 Task: Add Vive Organic Immunity Boost Original Ginger & Turmeric Shot to the cart.
Action: Mouse pressed left at (17, 129)
Screenshot: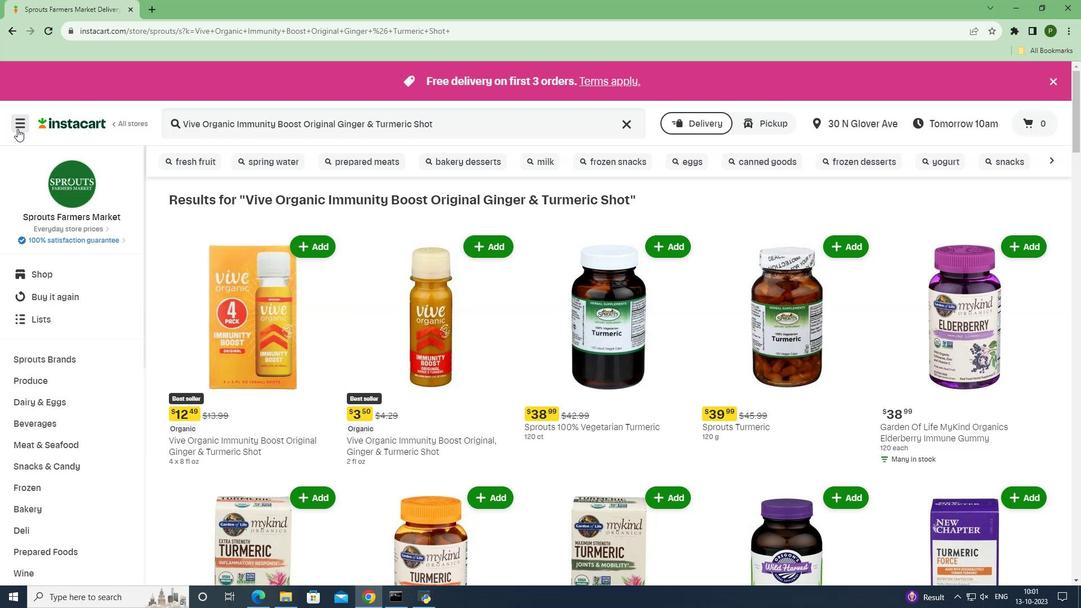 
Action: Mouse moved to (37, 294)
Screenshot: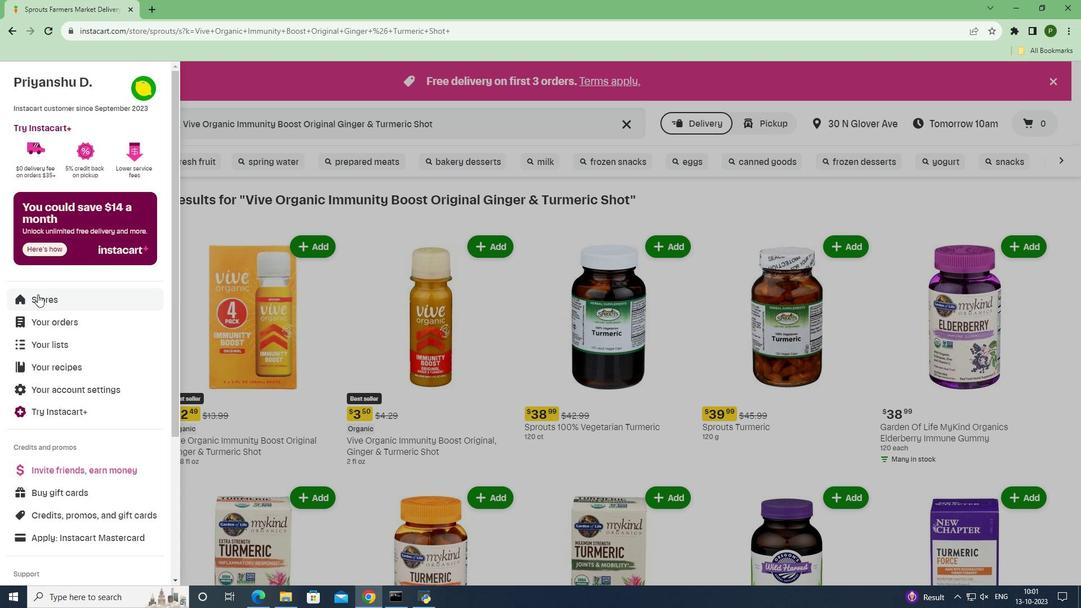 
Action: Mouse pressed left at (37, 294)
Screenshot: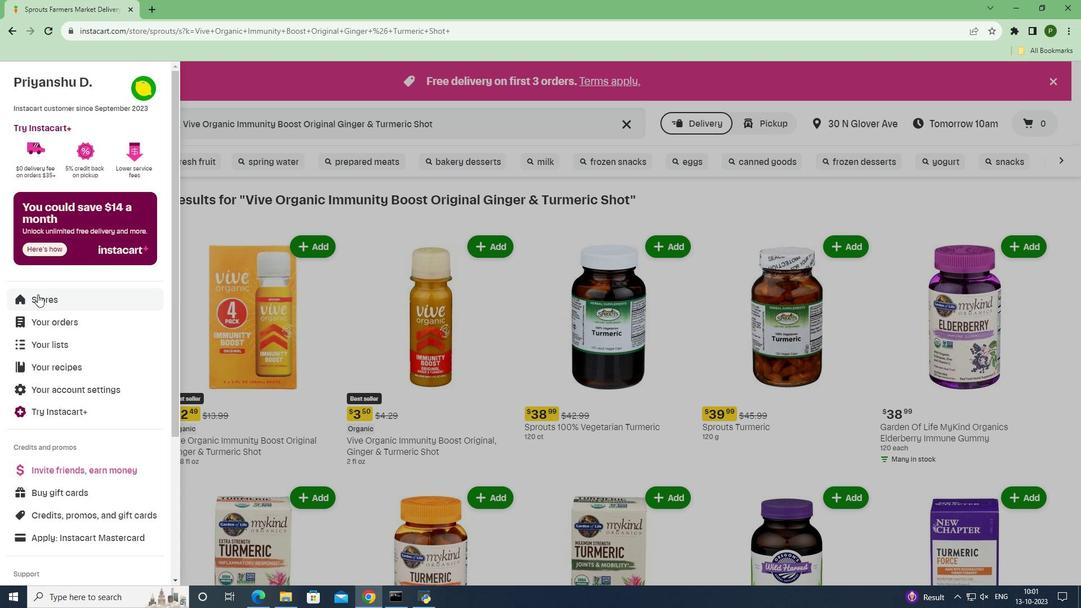 
Action: Mouse moved to (270, 126)
Screenshot: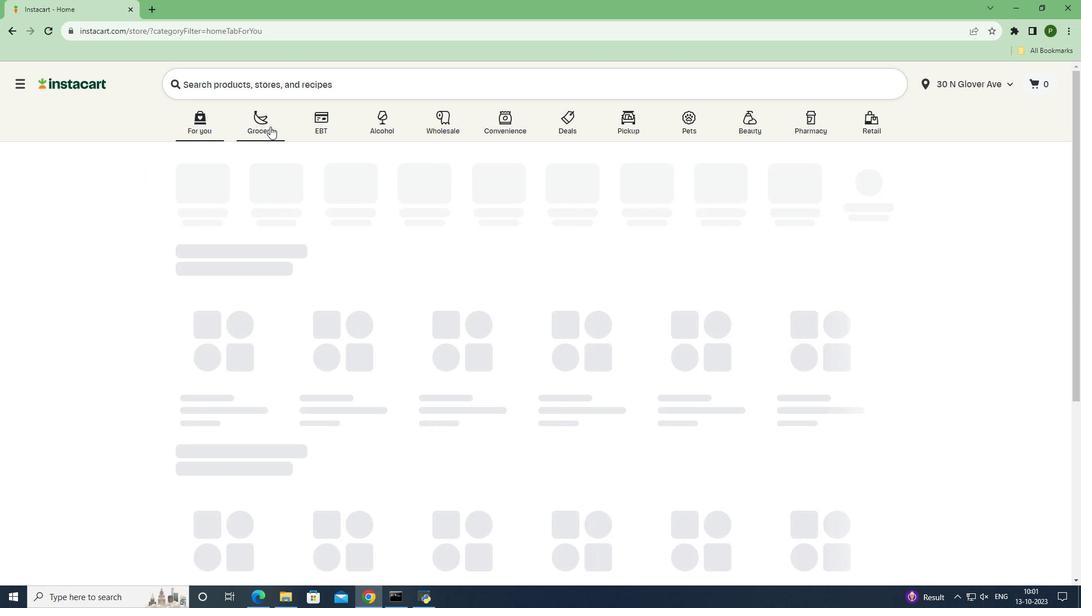 
Action: Mouse pressed left at (270, 126)
Screenshot: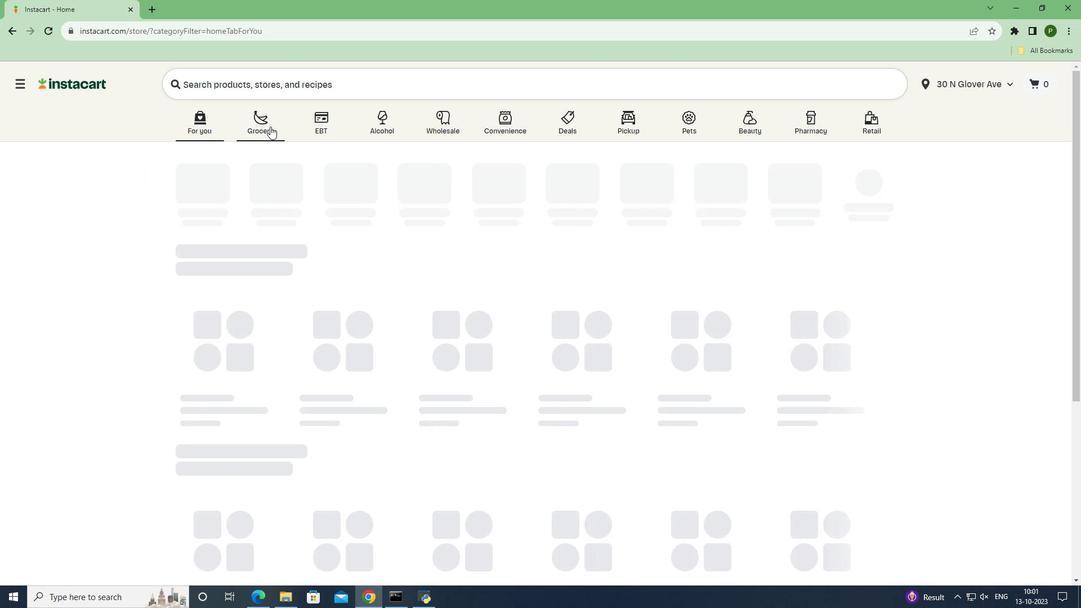 
Action: Mouse moved to (700, 269)
Screenshot: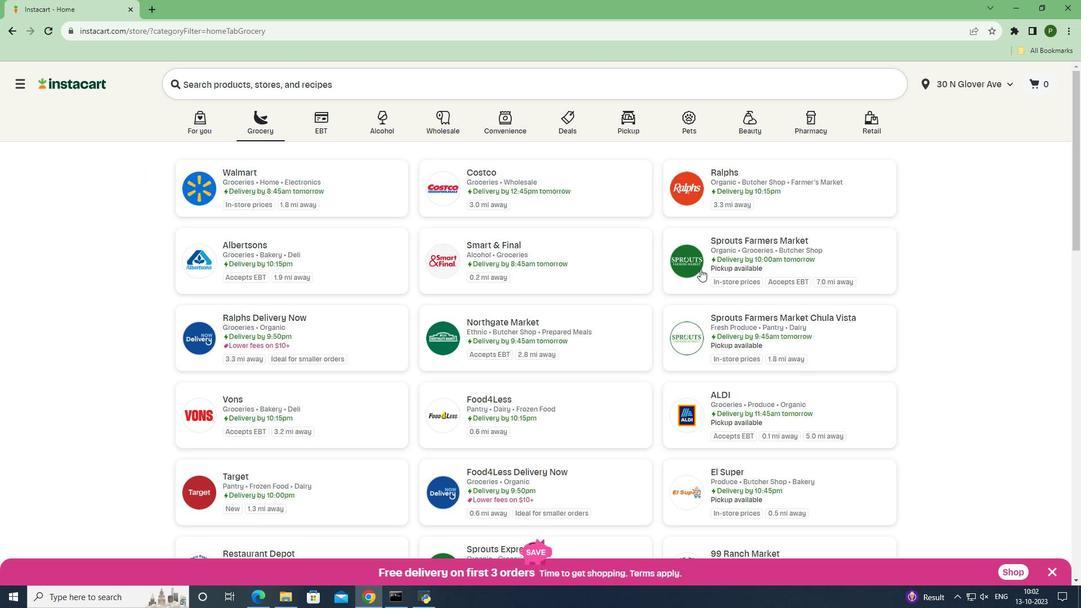 
Action: Mouse pressed left at (700, 269)
Screenshot: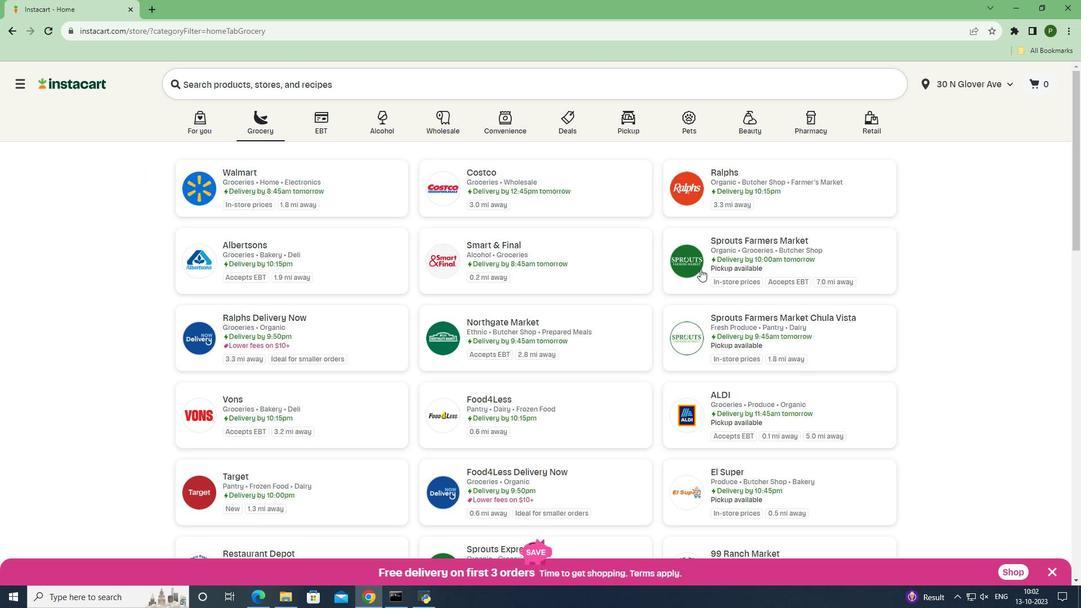 
Action: Mouse moved to (33, 430)
Screenshot: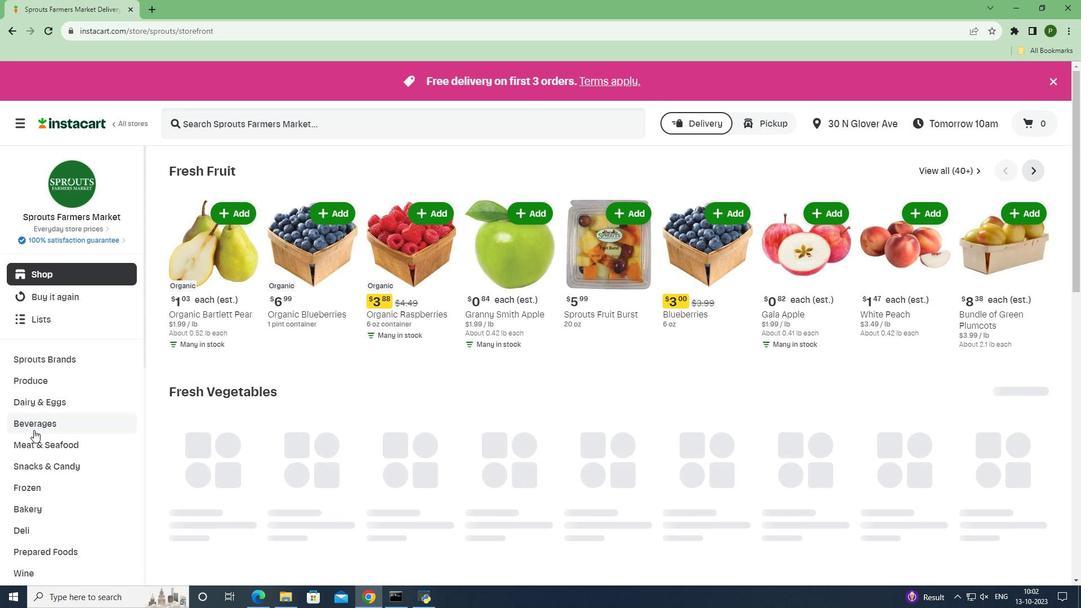 
Action: Mouse pressed left at (33, 430)
Screenshot: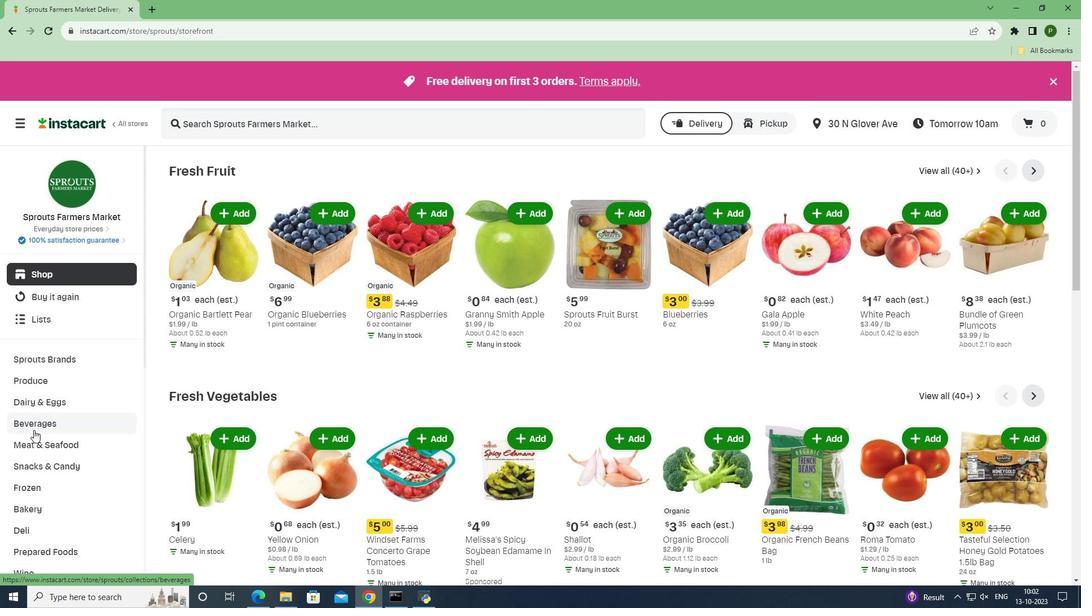 
Action: Mouse moved to (627, 200)
Screenshot: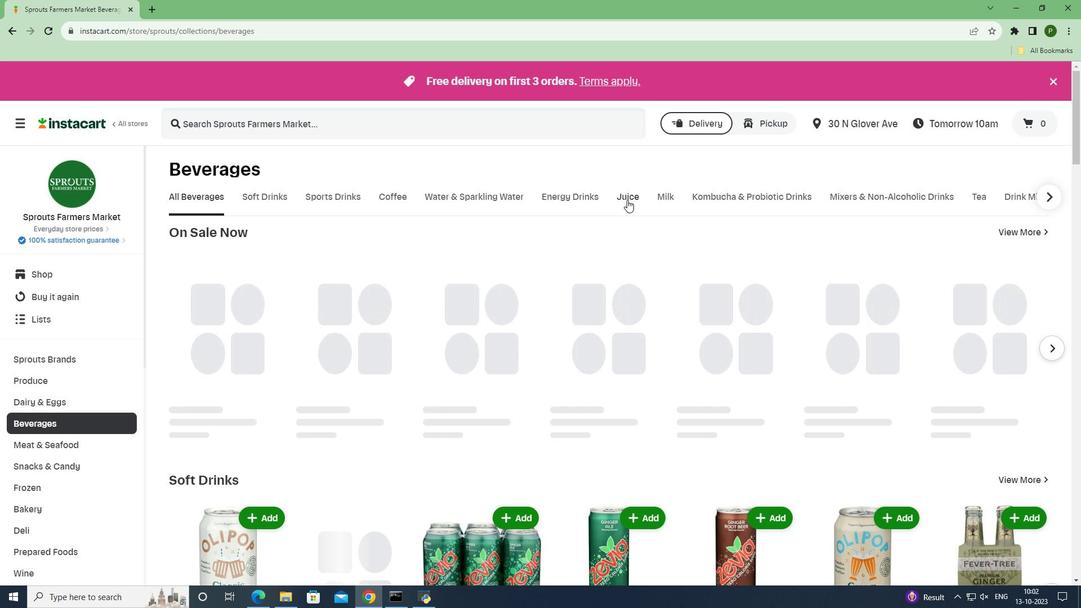
Action: Mouse pressed left at (627, 200)
Screenshot: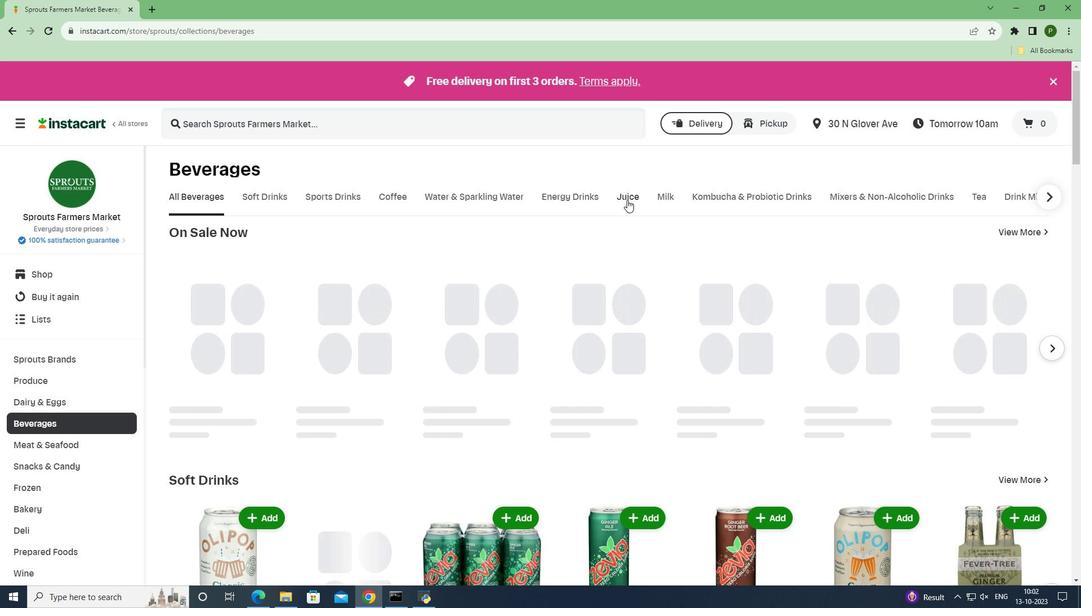 
Action: Mouse moved to (312, 126)
Screenshot: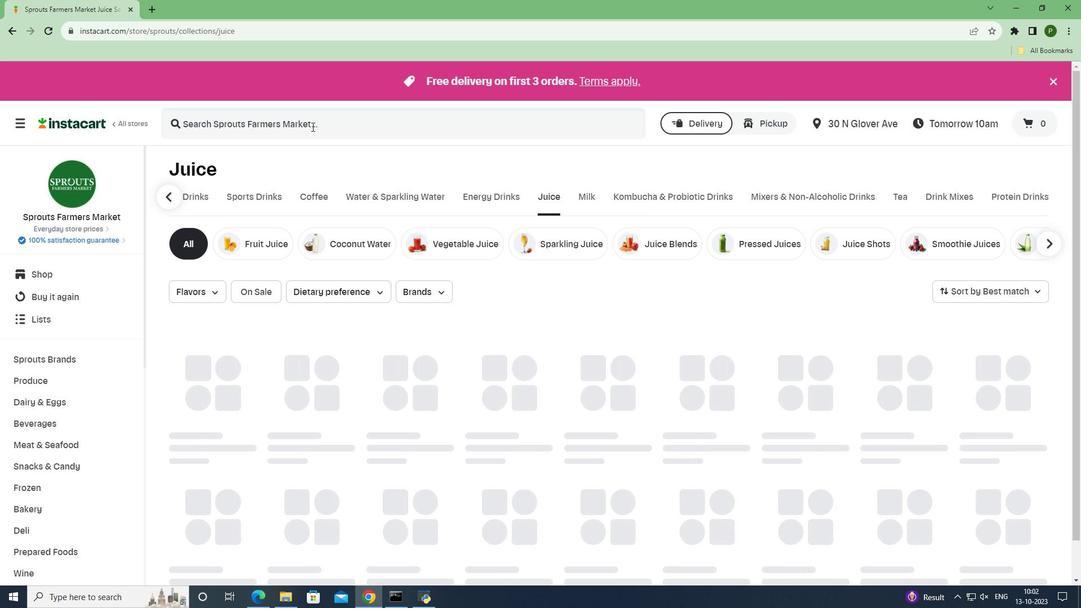 
Action: Mouse pressed left at (312, 126)
Screenshot: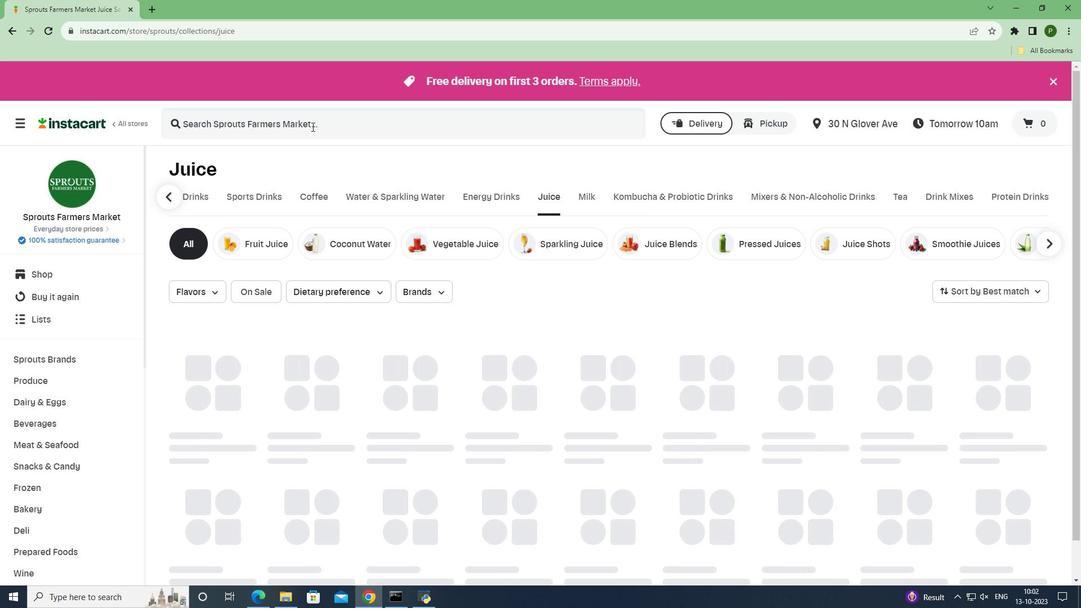 
Action: Key pressed <Key.caps_lock>V<Key.caps_lock>ive<Key.space><Key.caps_lock>O<Key.caps_lock>rganic<Key.space><Key.caps_lock>I<Key.caps_lock>mmunity<Key.space><Key.caps_lock>B<Key.caps_lock>oost<Key.space><Key.caps_lock>O<Key.caps_lock>riginal<Key.space><Key.caps_lock>G<Key.caps_lock>inger<Key.space><Key.shift>&<Key.space>t<Key.backspace><Key.caps_lock>T<Key.caps_lock>urmeric<Key.space><Key.caps_lock>S<Key.caps_lock>hot<Key.space><Key.enter>
Screenshot: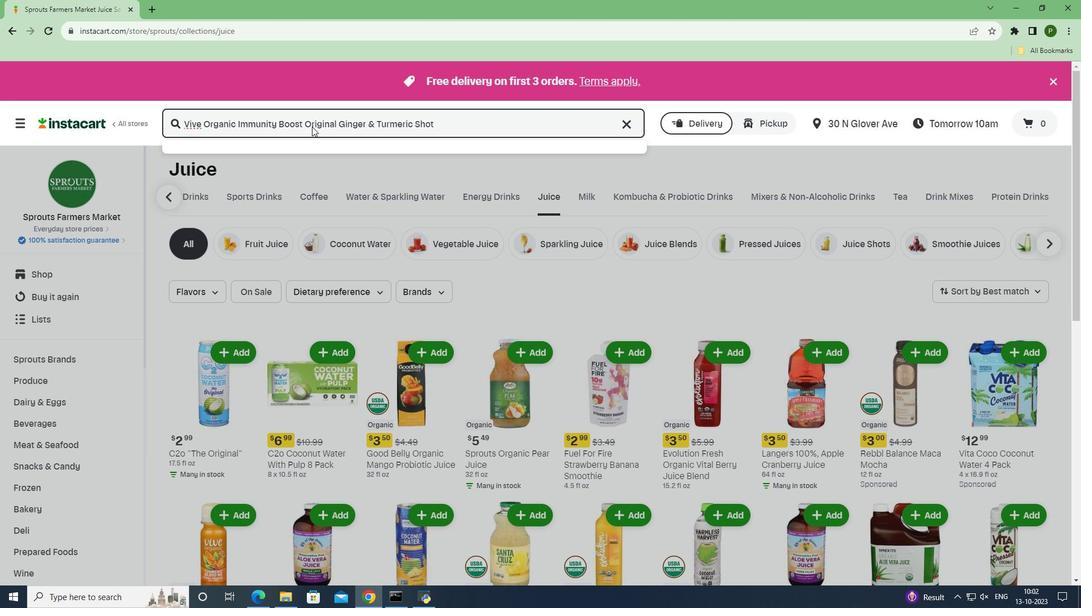 
Action: Mouse moved to (464, 222)
Screenshot: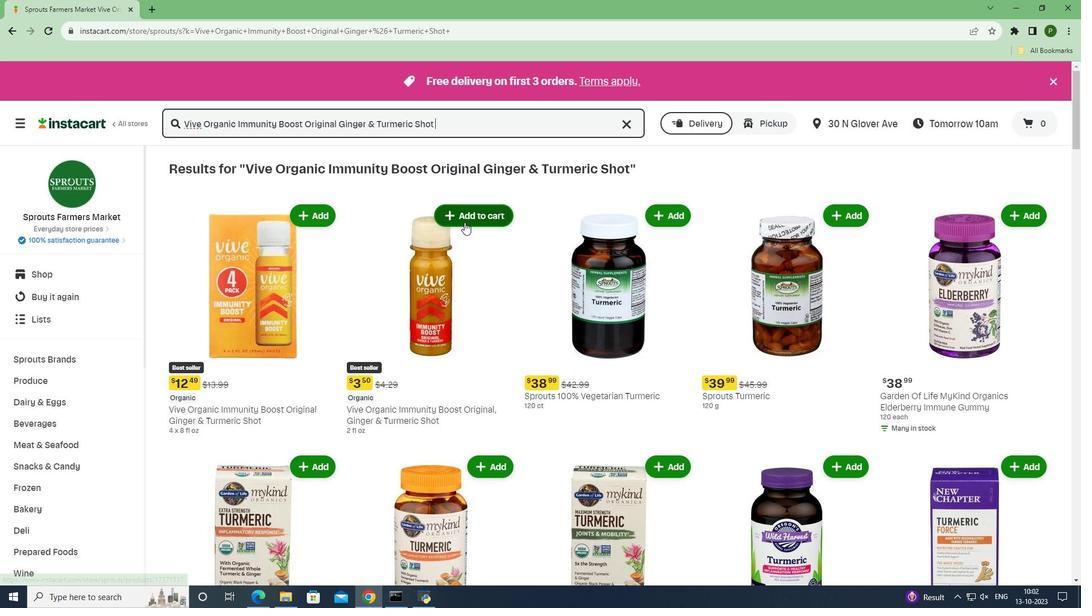 
Action: Mouse pressed left at (464, 222)
Screenshot: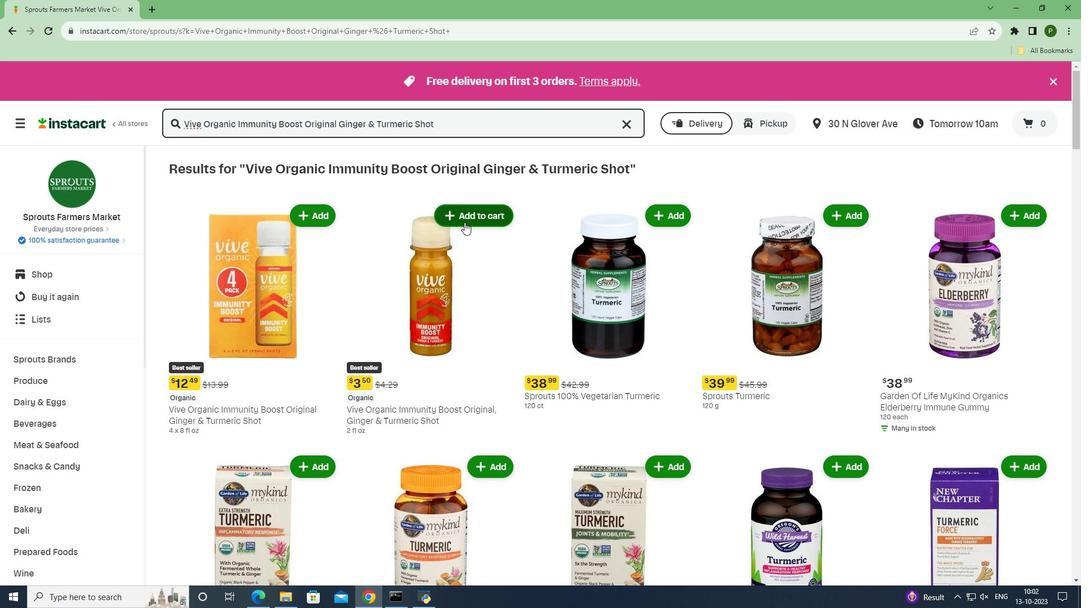 
Action: Mouse moved to (498, 277)
Screenshot: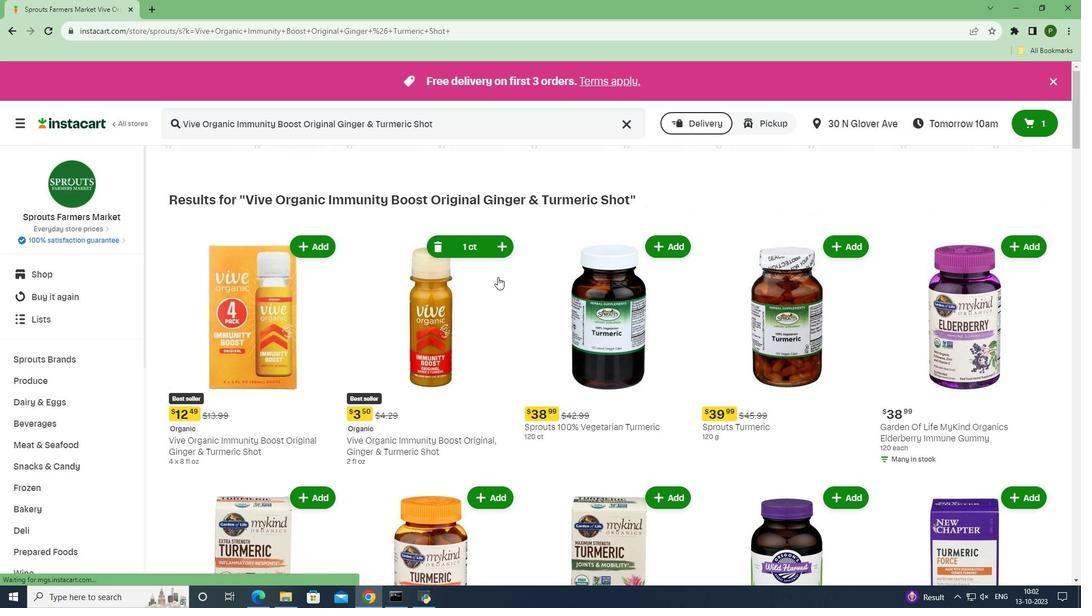 
